 Task: Add the bio "software engineer" to your profile.
Action: Mouse moved to (1321, 105)
Screenshot: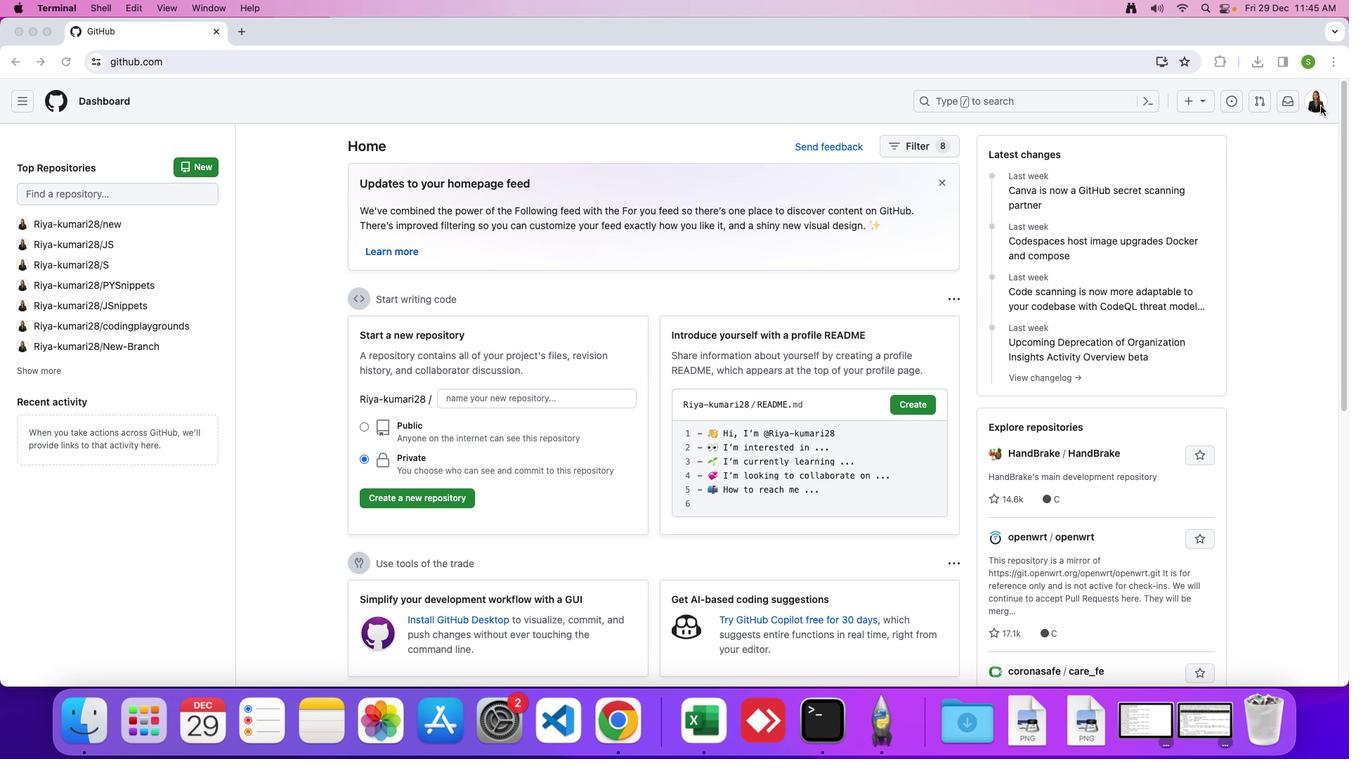 
Action: Mouse pressed left at (1321, 105)
Screenshot: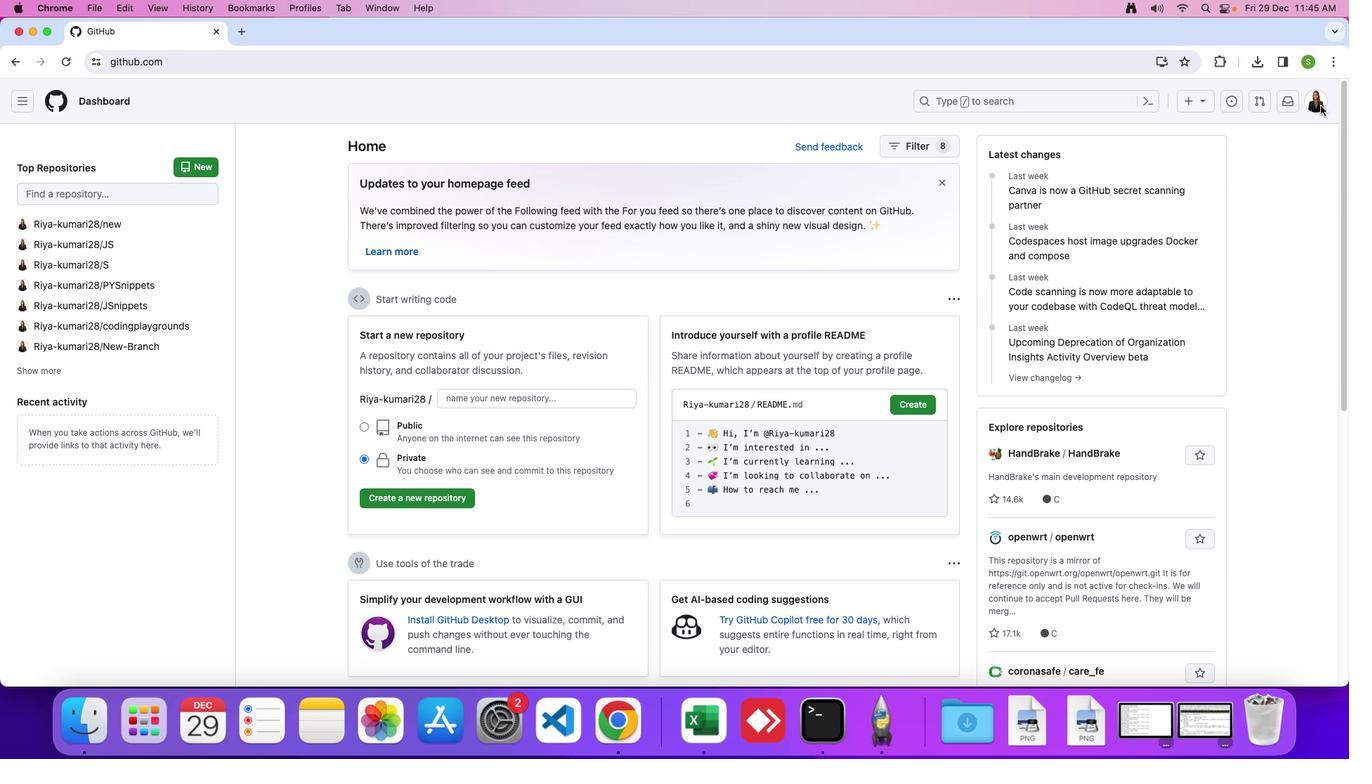 
Action: Mouse moved to (1318, 102)
Screenshot: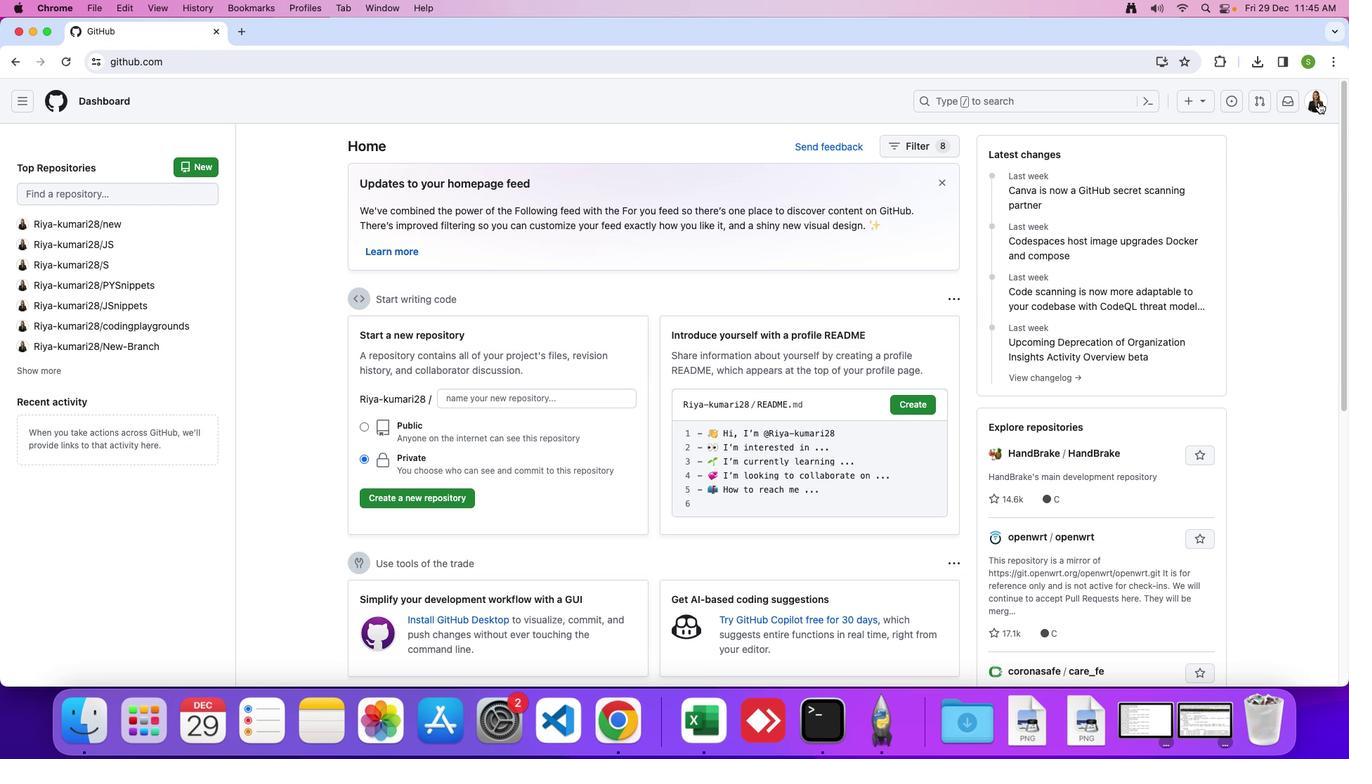 
Action: Mouse pressed left at (1318, 102)
Screenshot: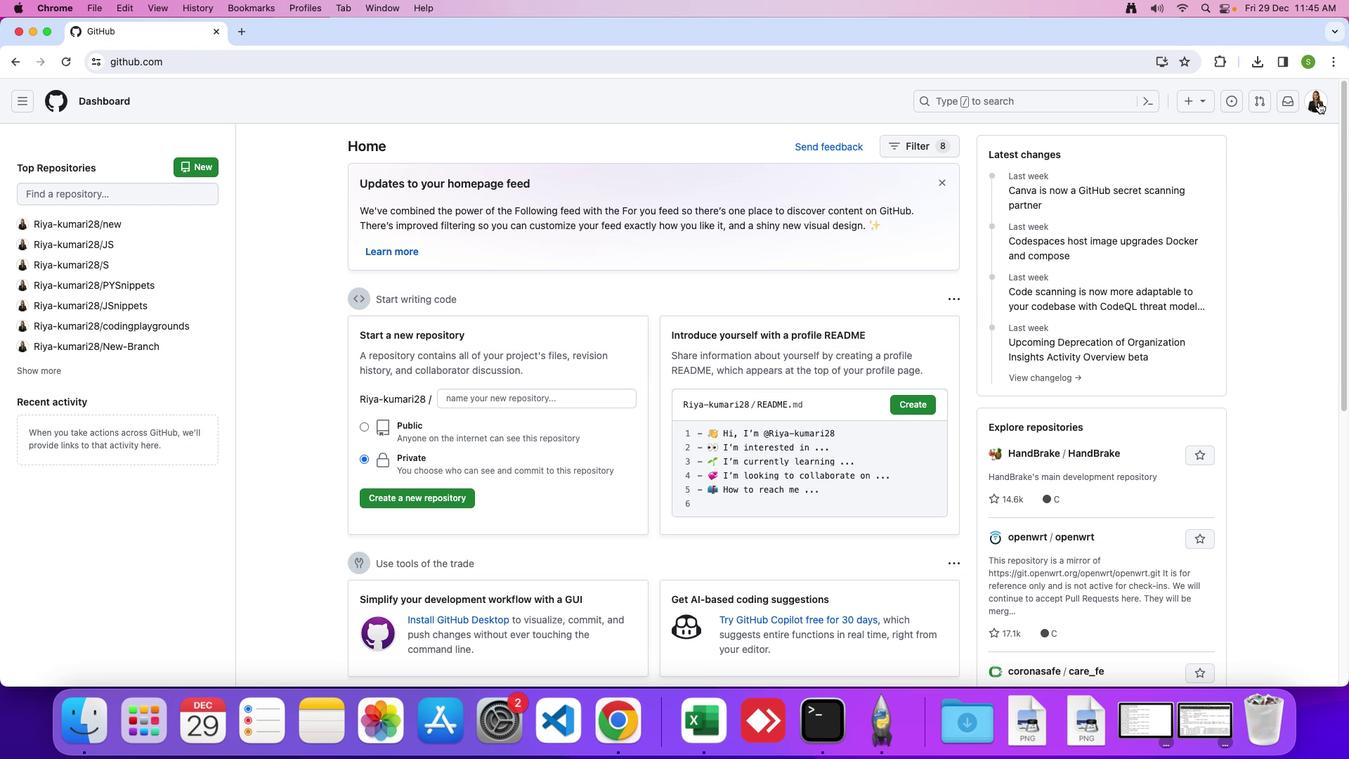 
Action: Mouse moved to (1193, 170)
Screenshot: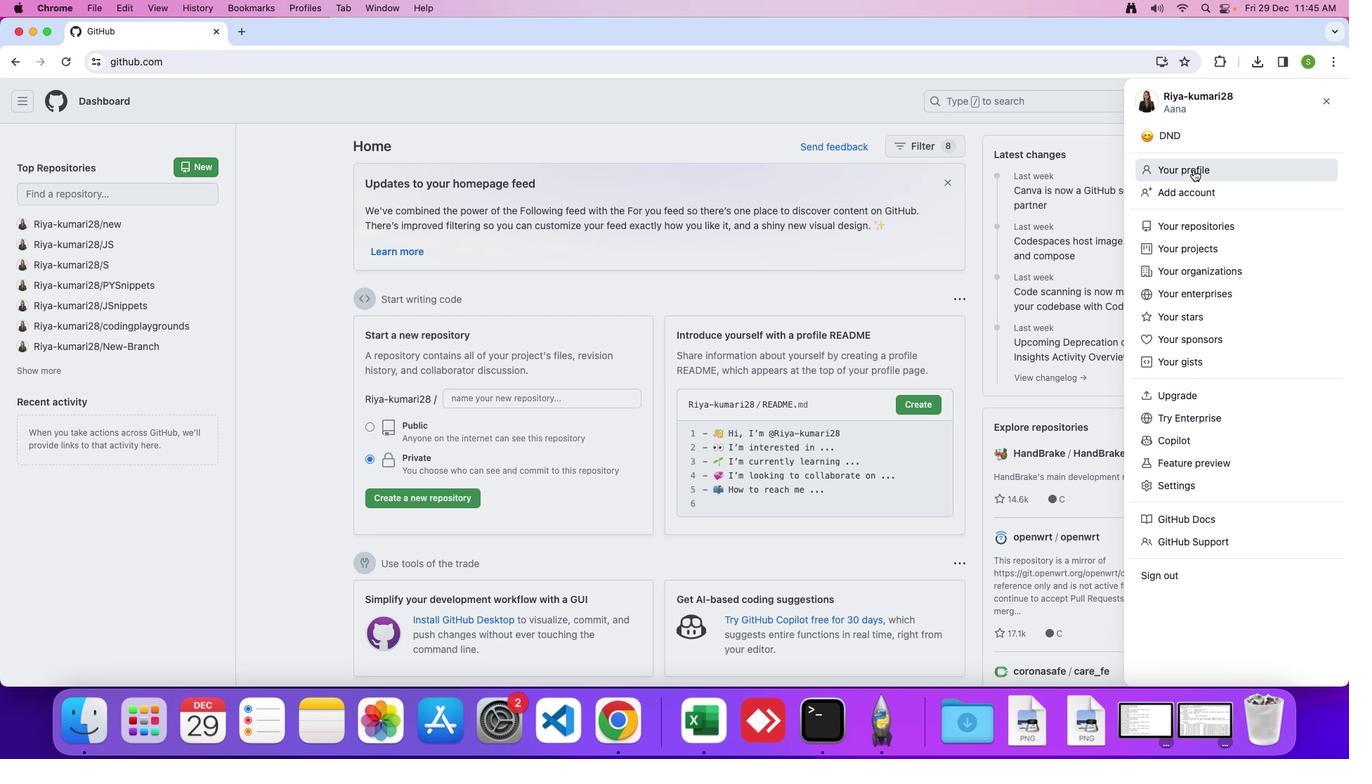 
Action: Mouse pressed left at (1193, 170)
Screenshot: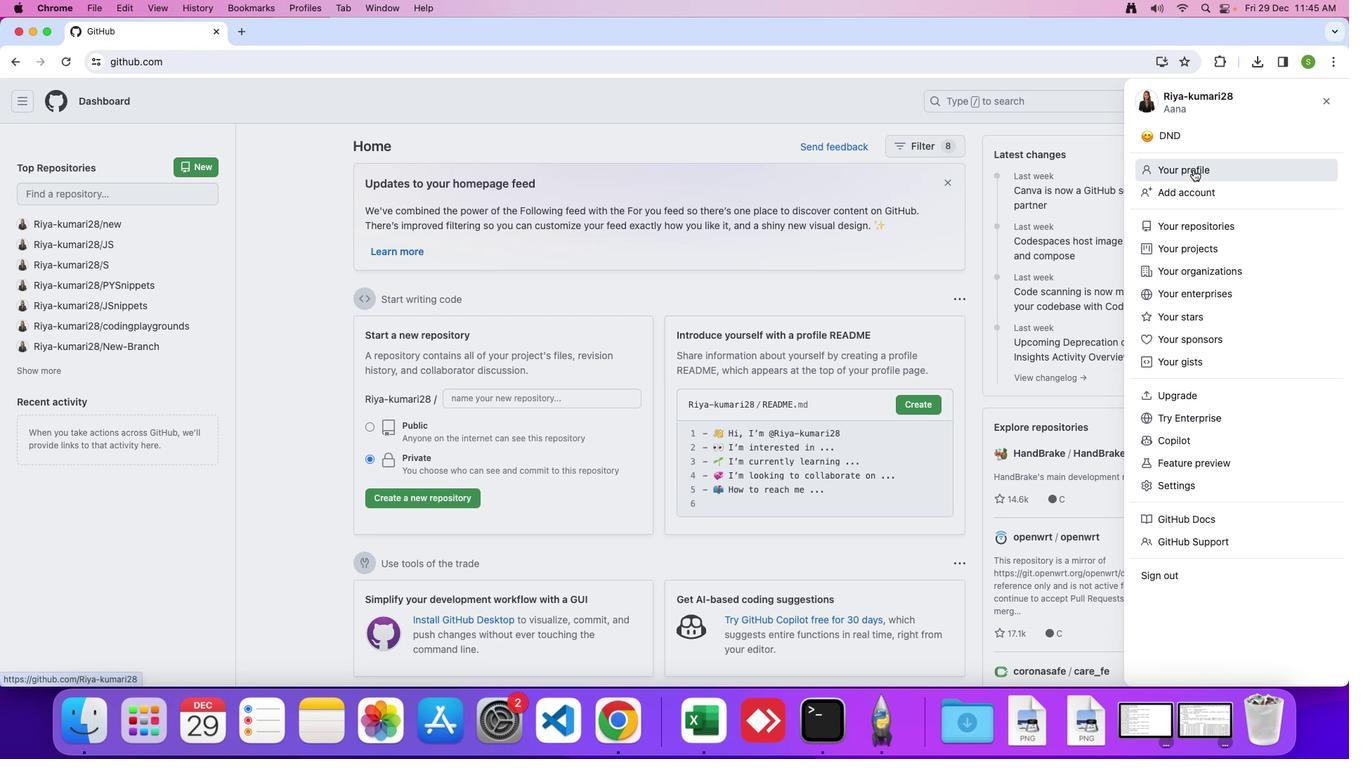 
Action: Mouse moved to (355, 461)
Screenshot: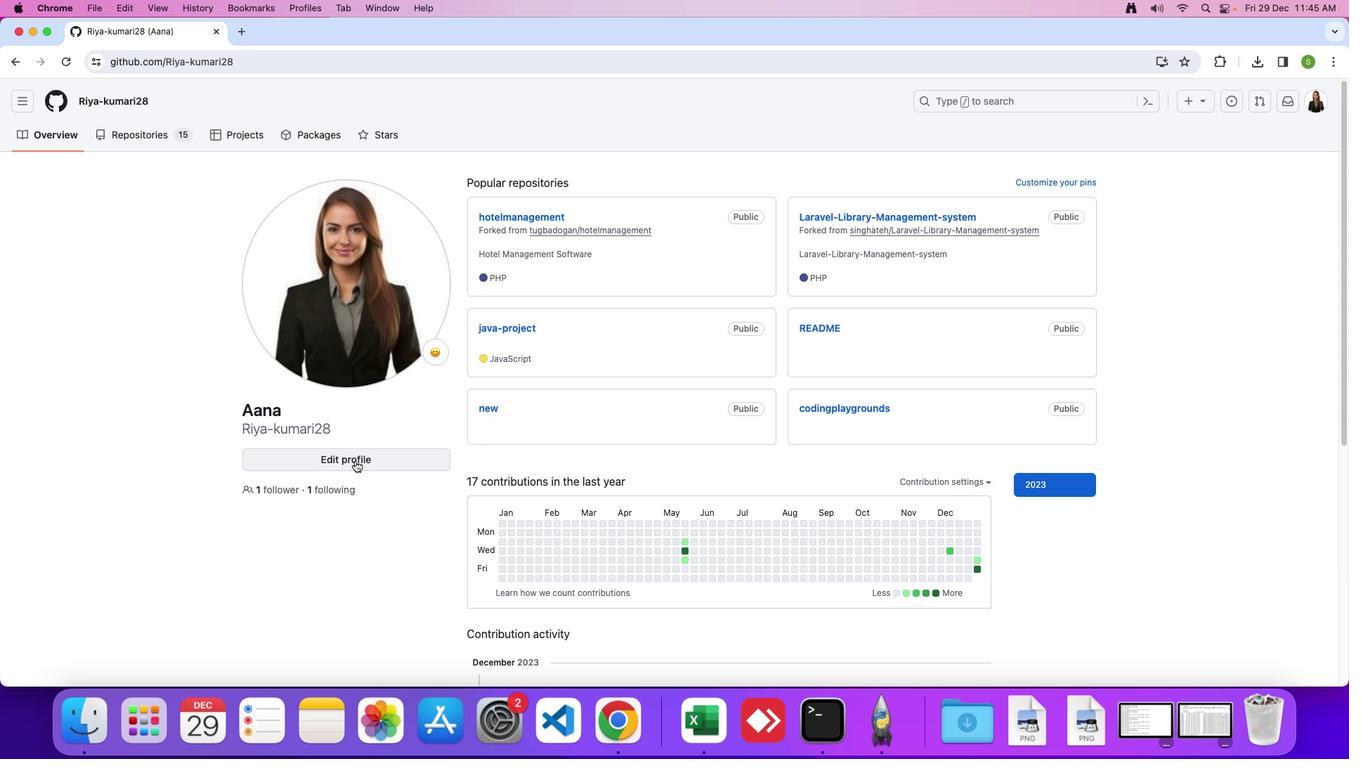 
Action: Mouse pressed left at (355, 461)
Screenshot: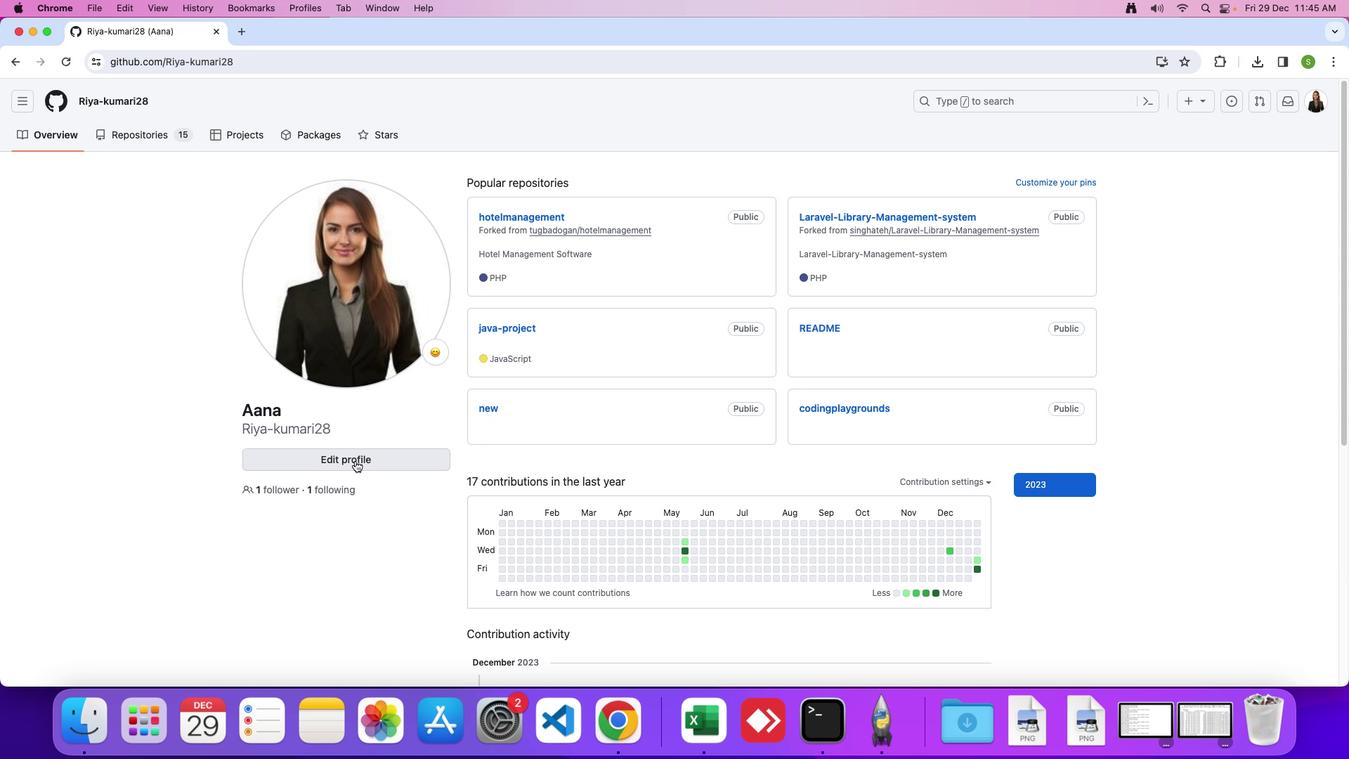 
Action: Mouse moved to (336, 470)
Screenshot: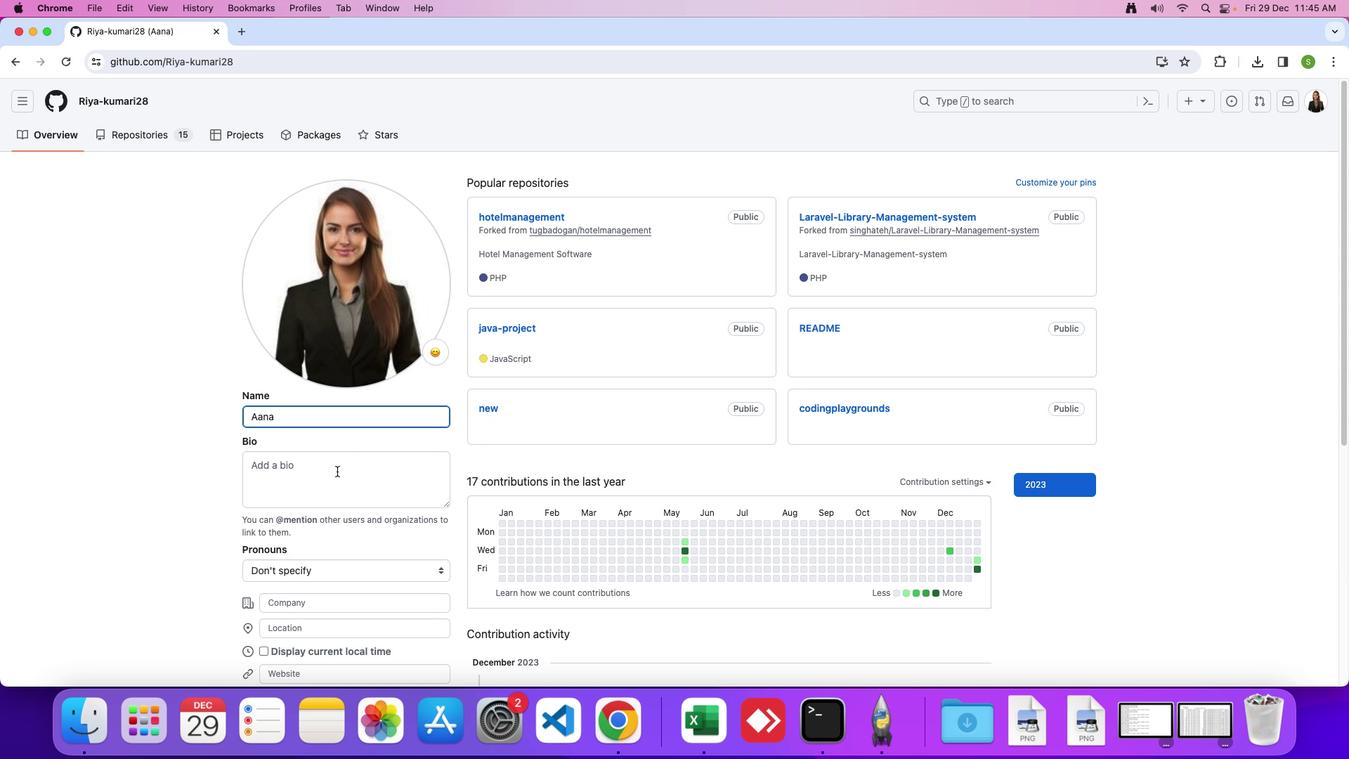 
Action: Mouse pressed left at (336, 470)
Screenshot: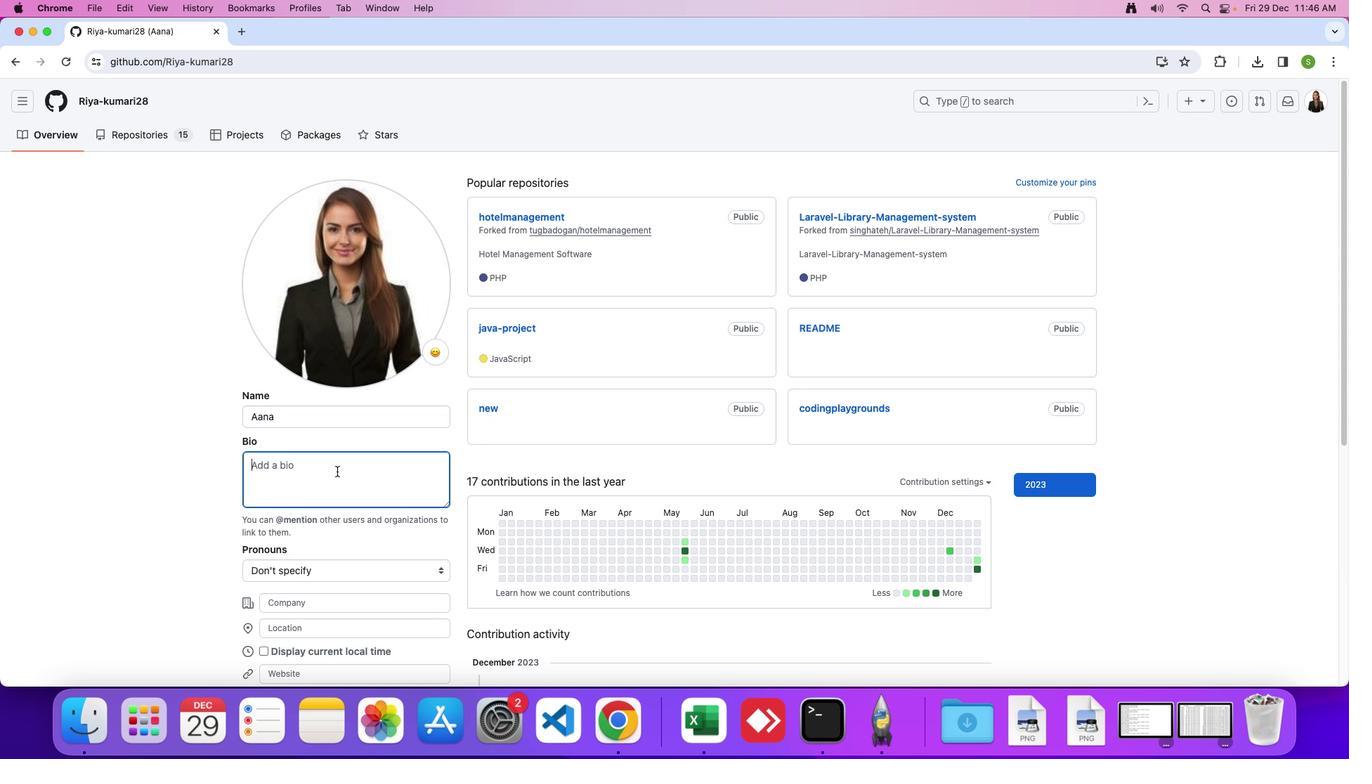 
Action: Mouse moved to (336, 470)
Screenshot: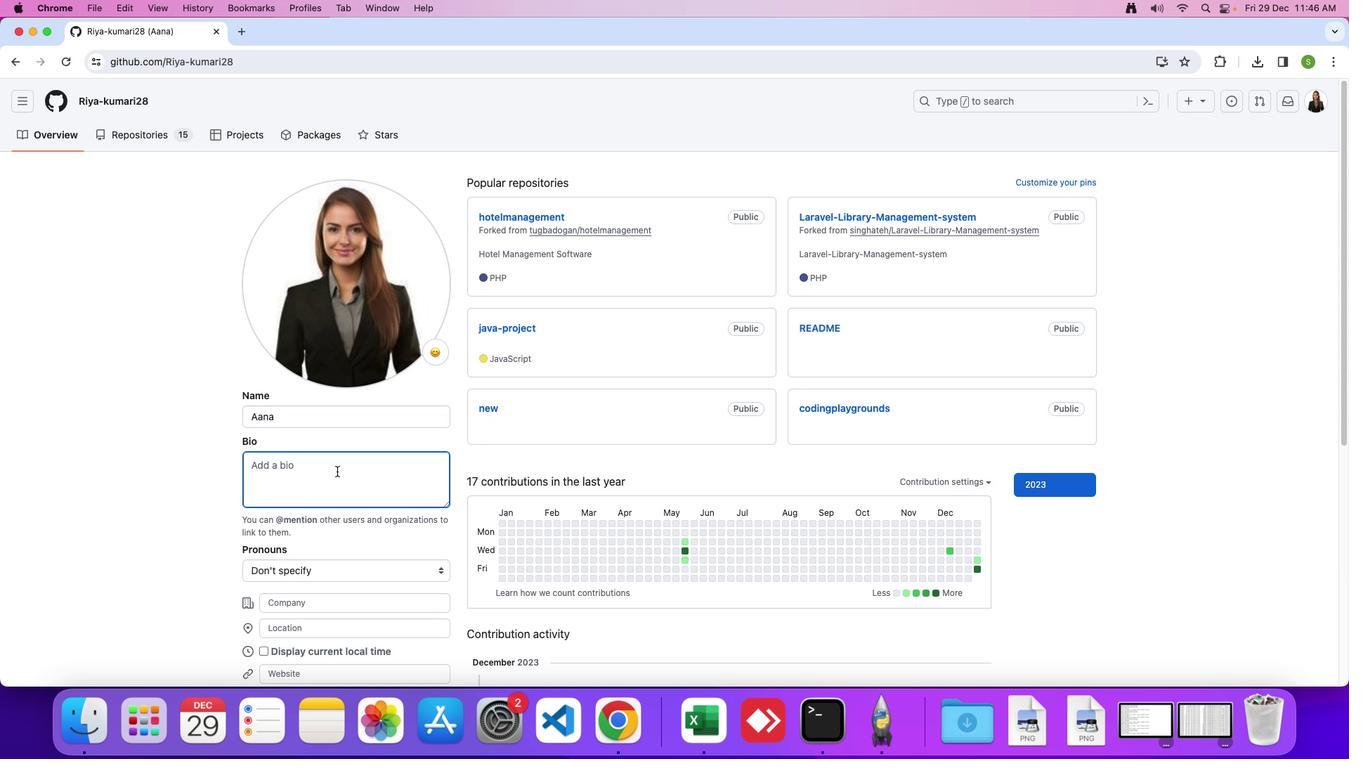 
Action: Key pressed 'S'Key.caps_lock'o''f''t''w''a''r''e'Key.space'e''n''g''i''n''e''e''r'
Screenshot: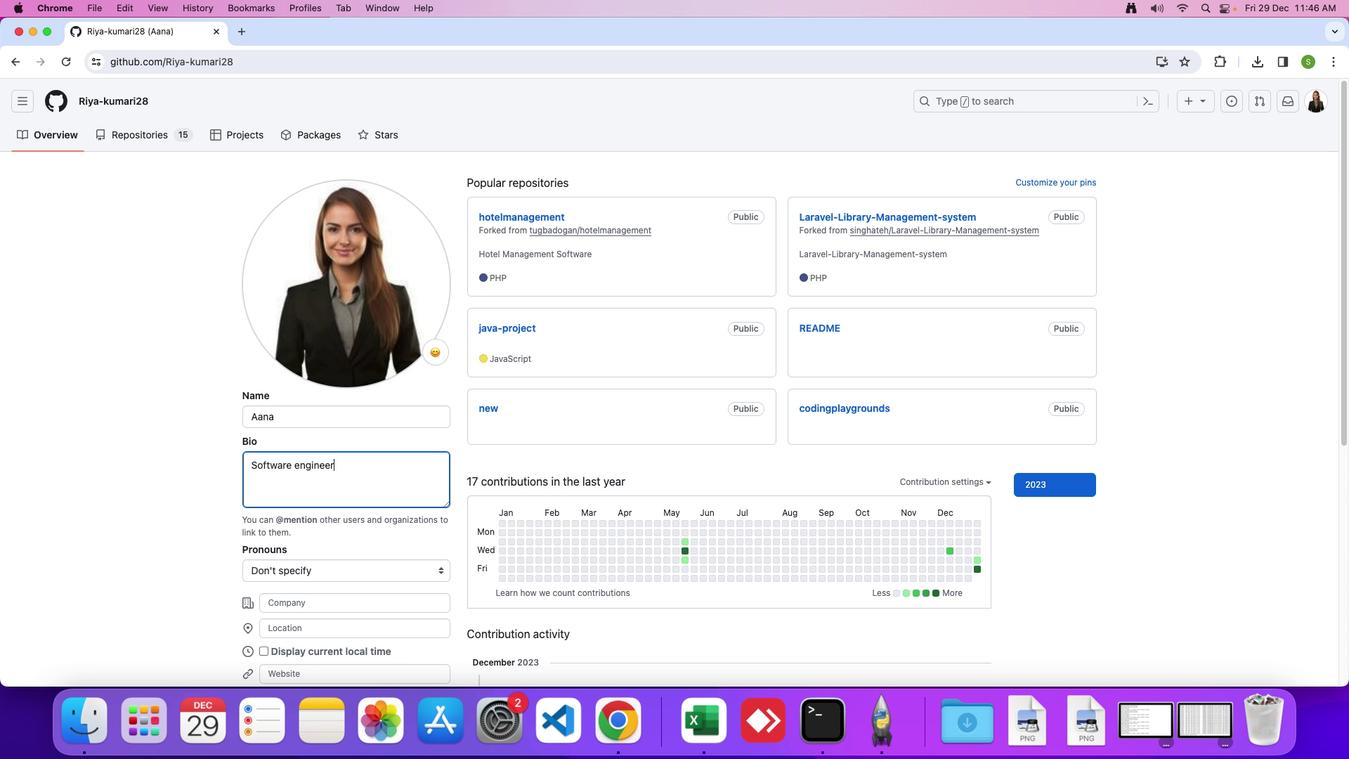 
Action: Mouse moved to (307, 502)
Screenshot: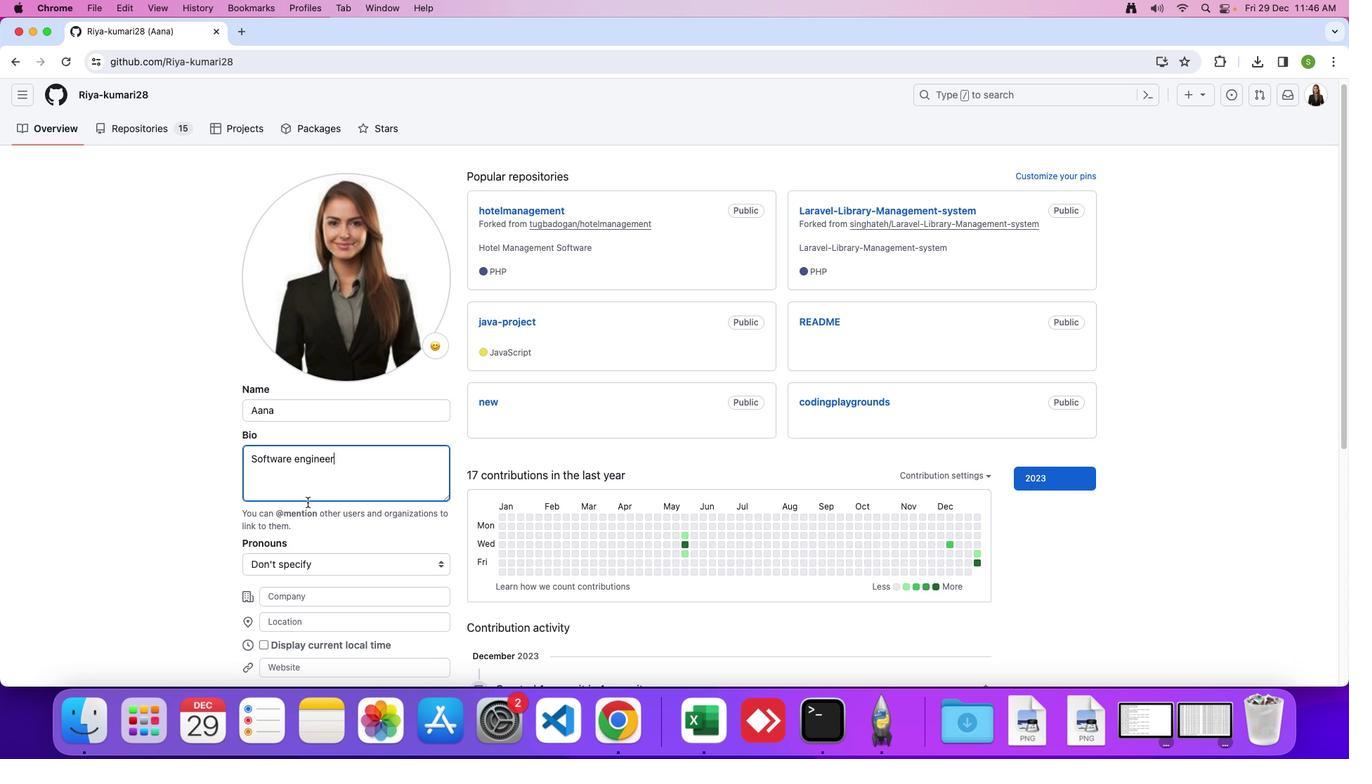 
Action: Mouse scrolled (307, 502) with delta (0, 0)
Screenshot: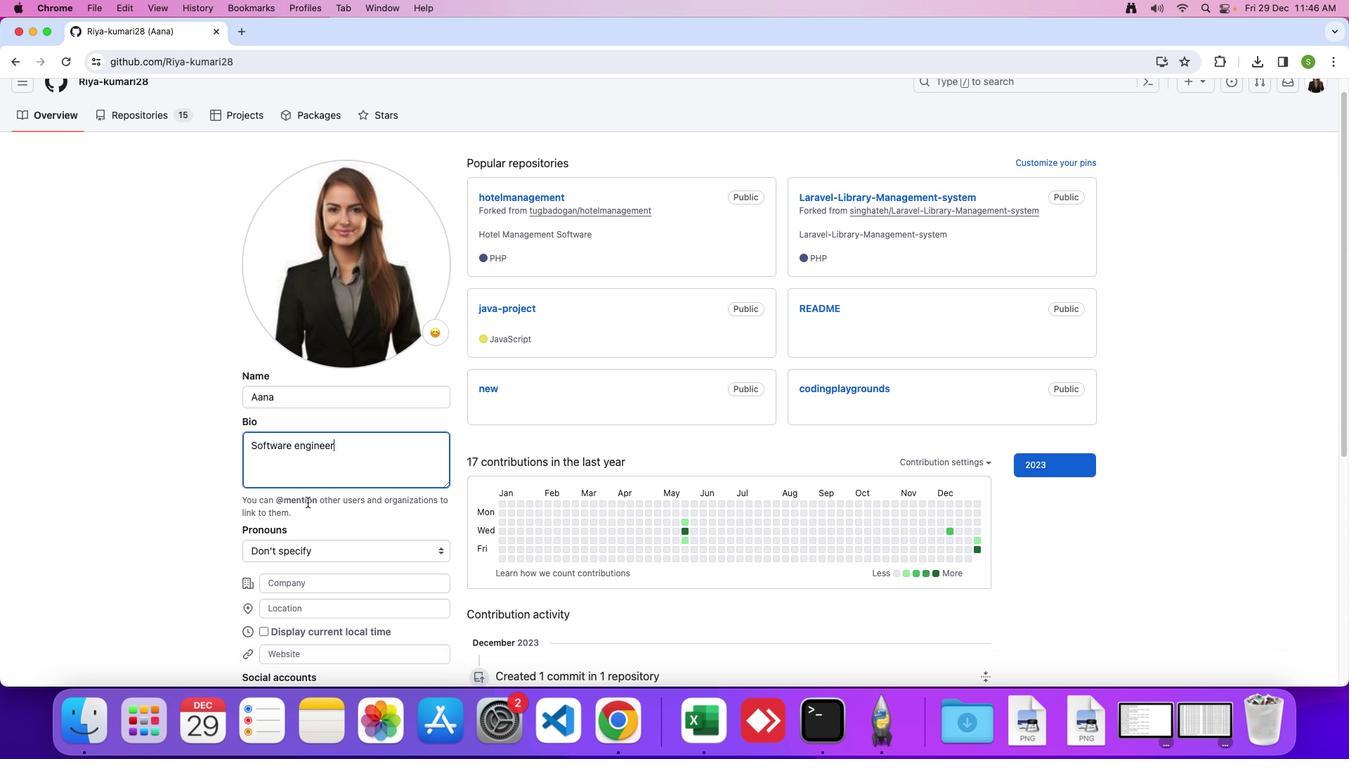 
Action: Mouse scrolled (307, 502) with delta (0, 0)
Screenshot: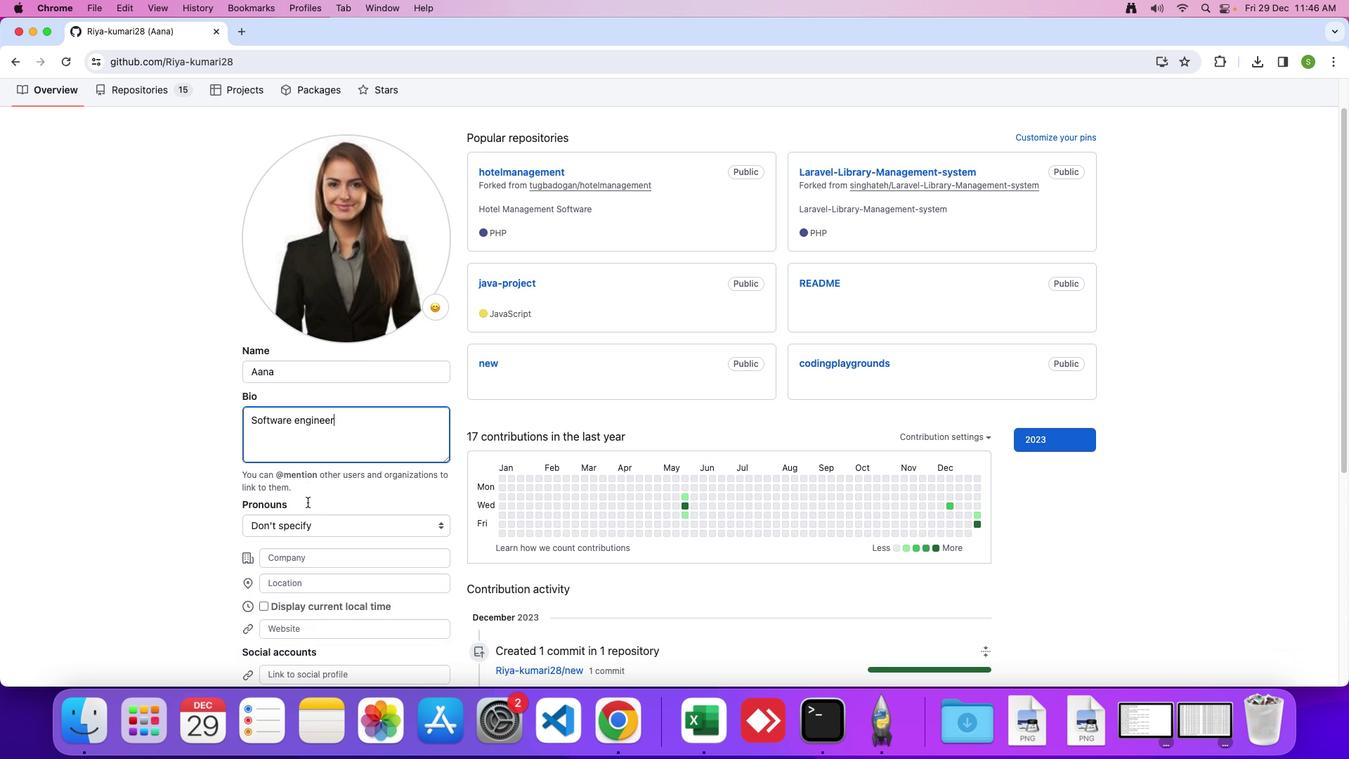 
Action: Mouse moved to (307, 502)
Screenshot: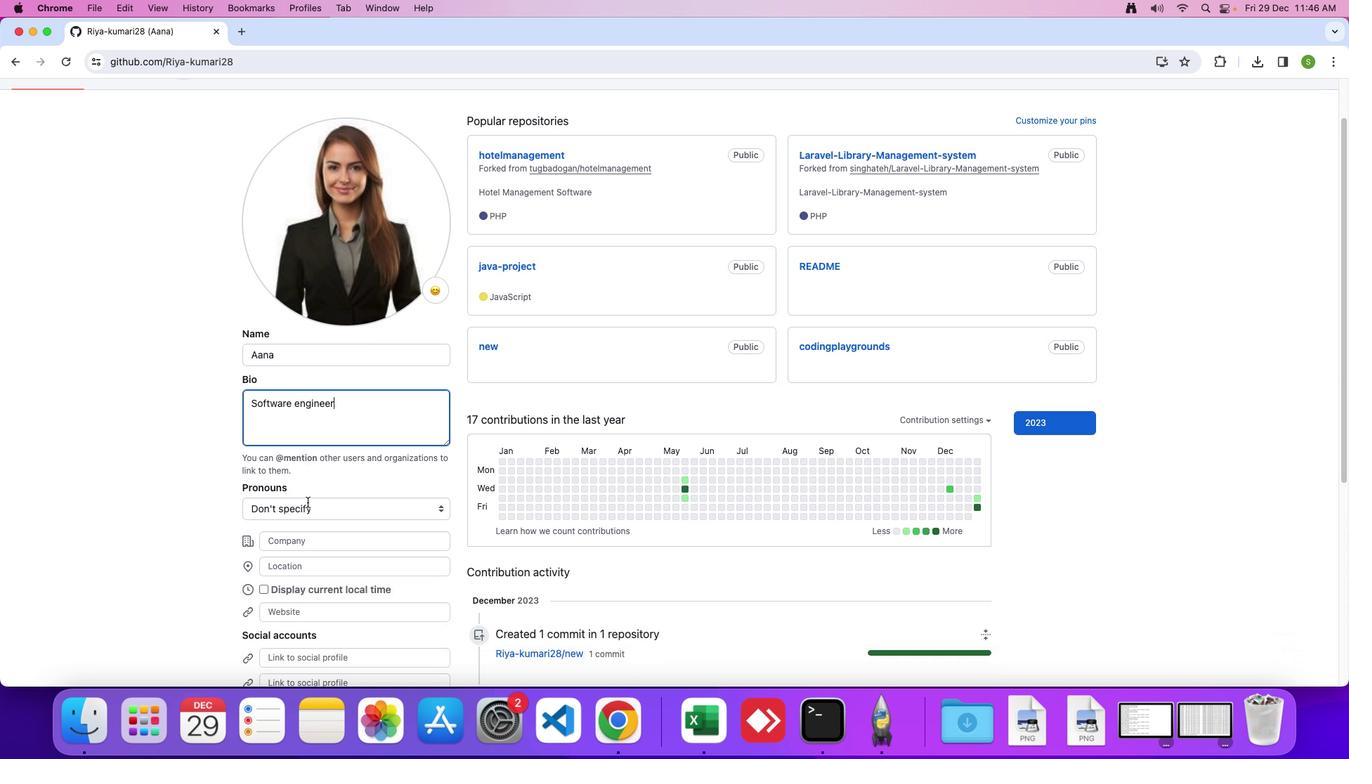 
Action: Mouse scrolled (307, 502) with delta (0, -2)
Screenshot: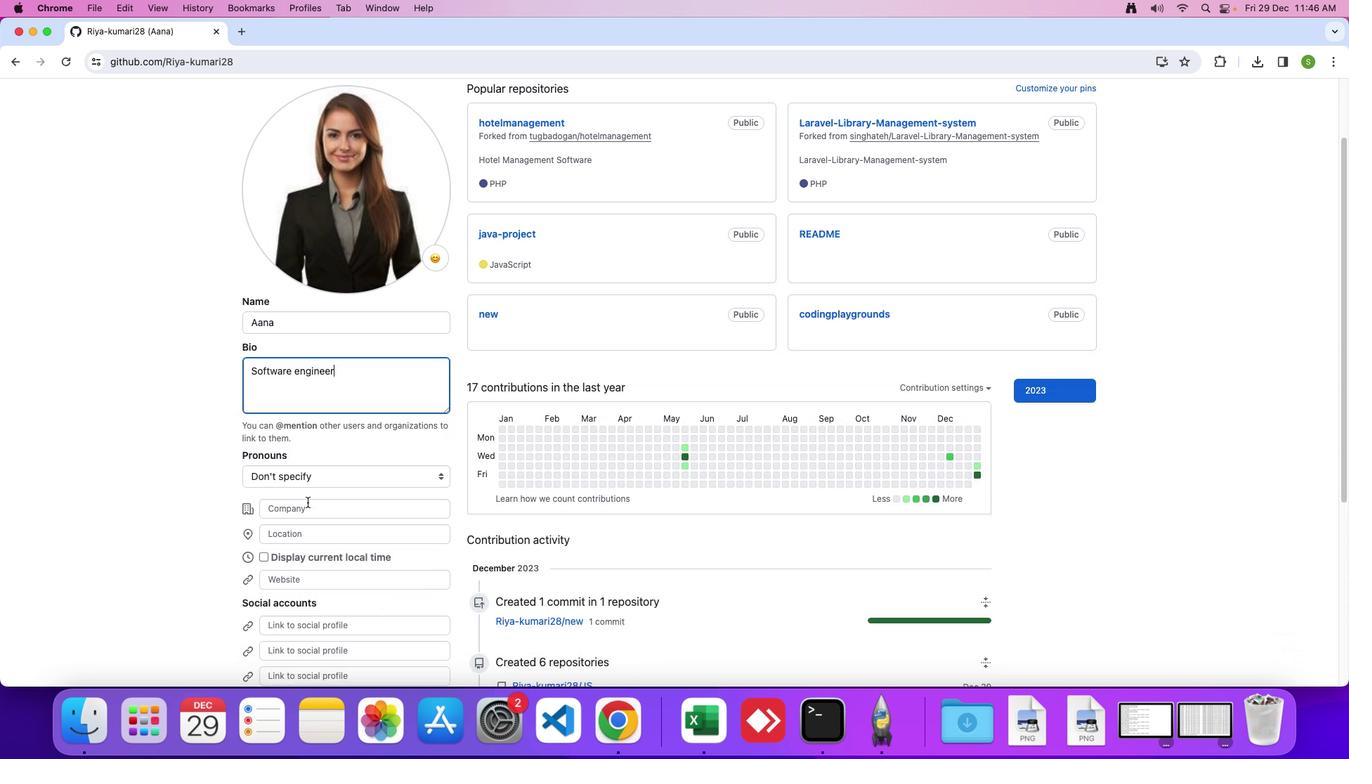 
Action: Mouse scrolled (307, 502) with delta (0, 0)
Screenshot: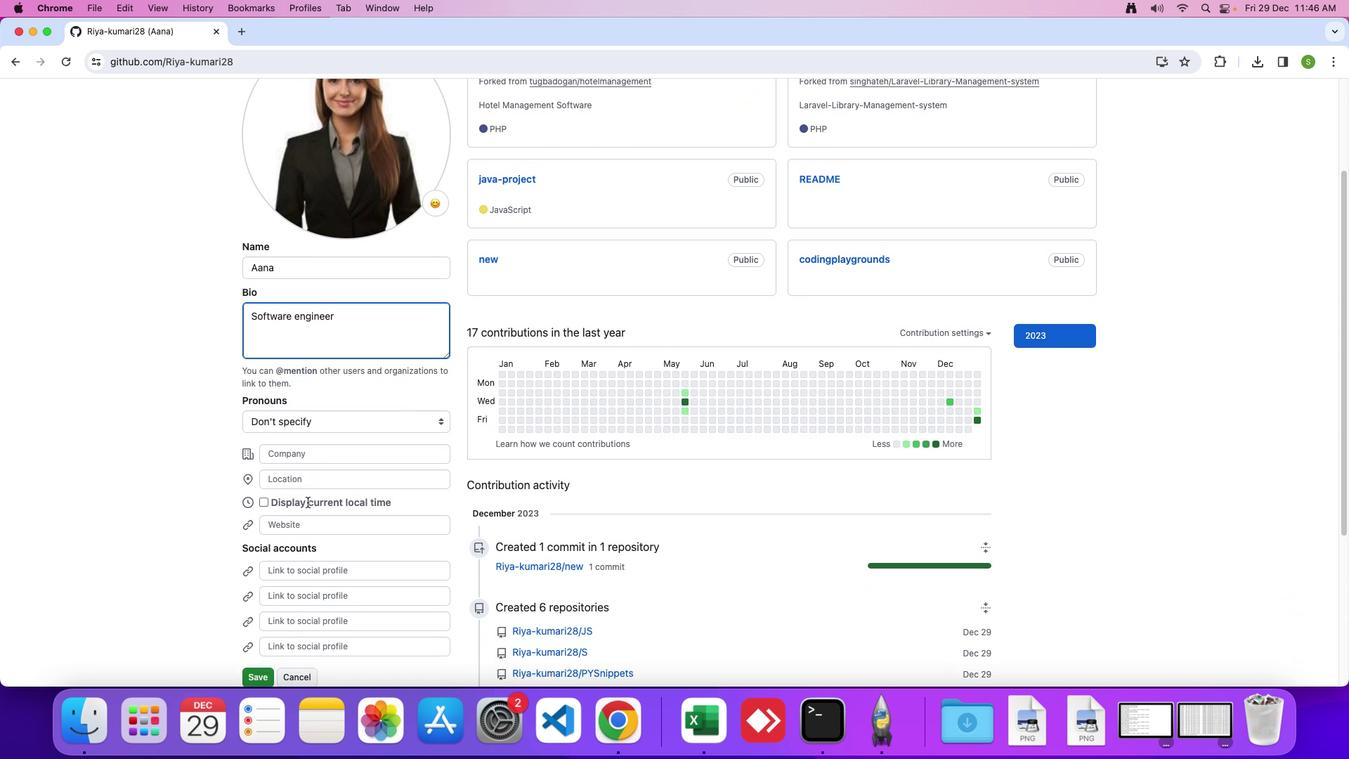 
Action: Mouse scrolled (307, 502) with delta (0, 0)
Screenshot: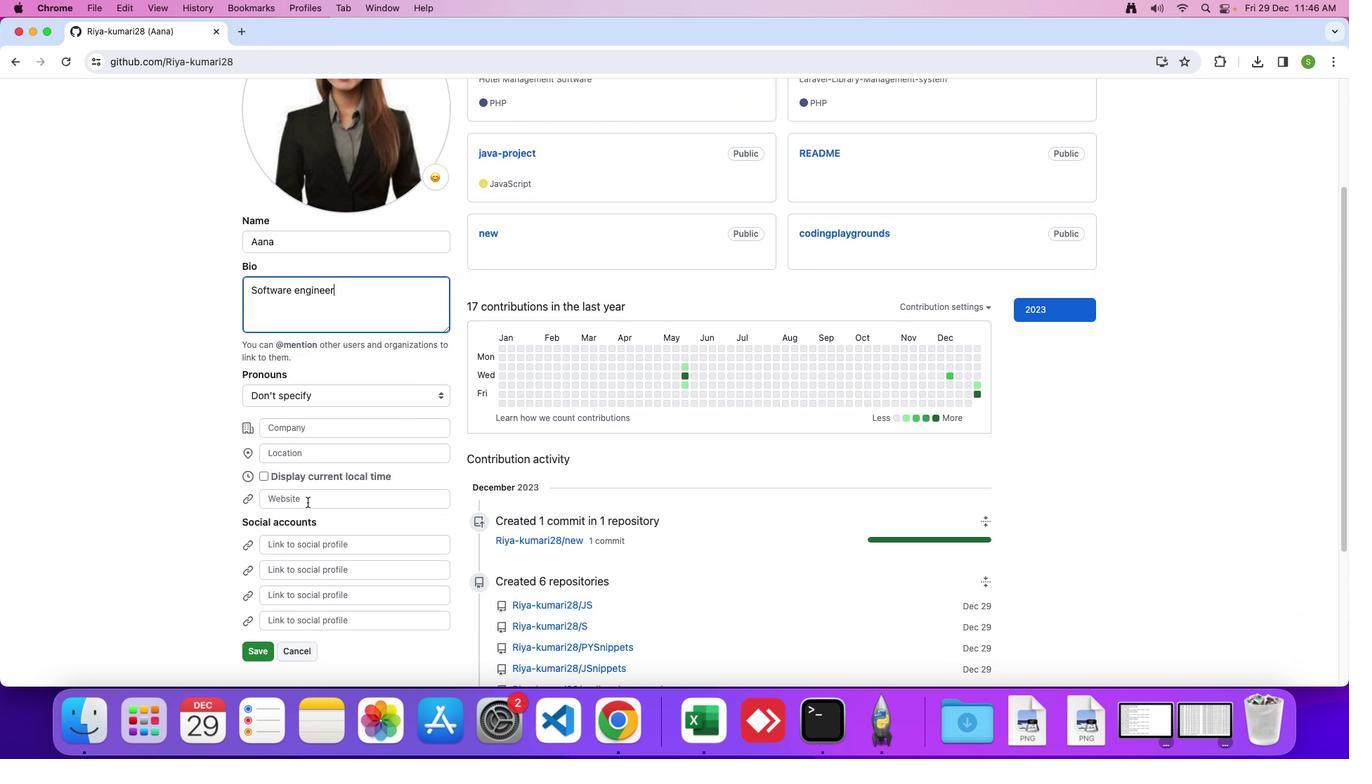 
Action: Mouse scrolled (307, 502) with delta (0, -2)
Screenshot: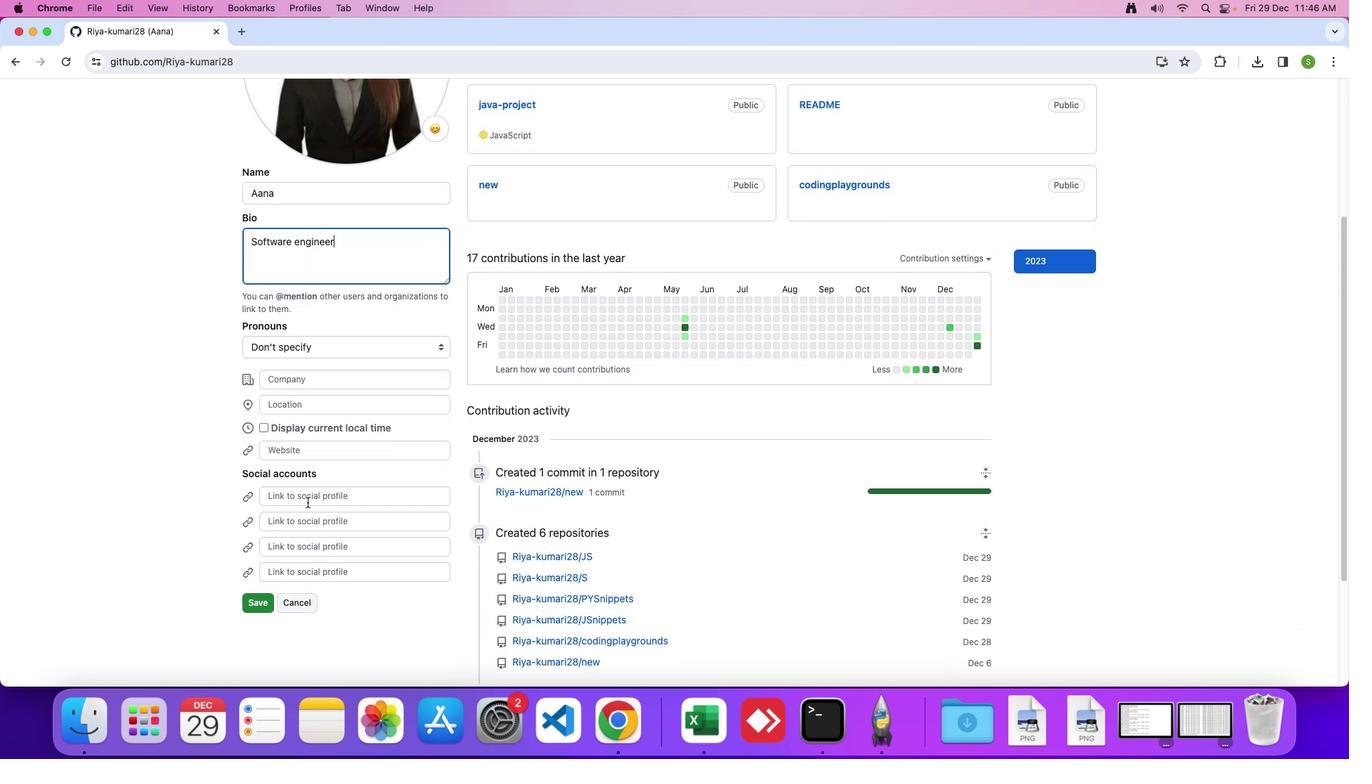 
Action: Mouse scrolled (307, 502) with delta (0, 0)
Screenshot: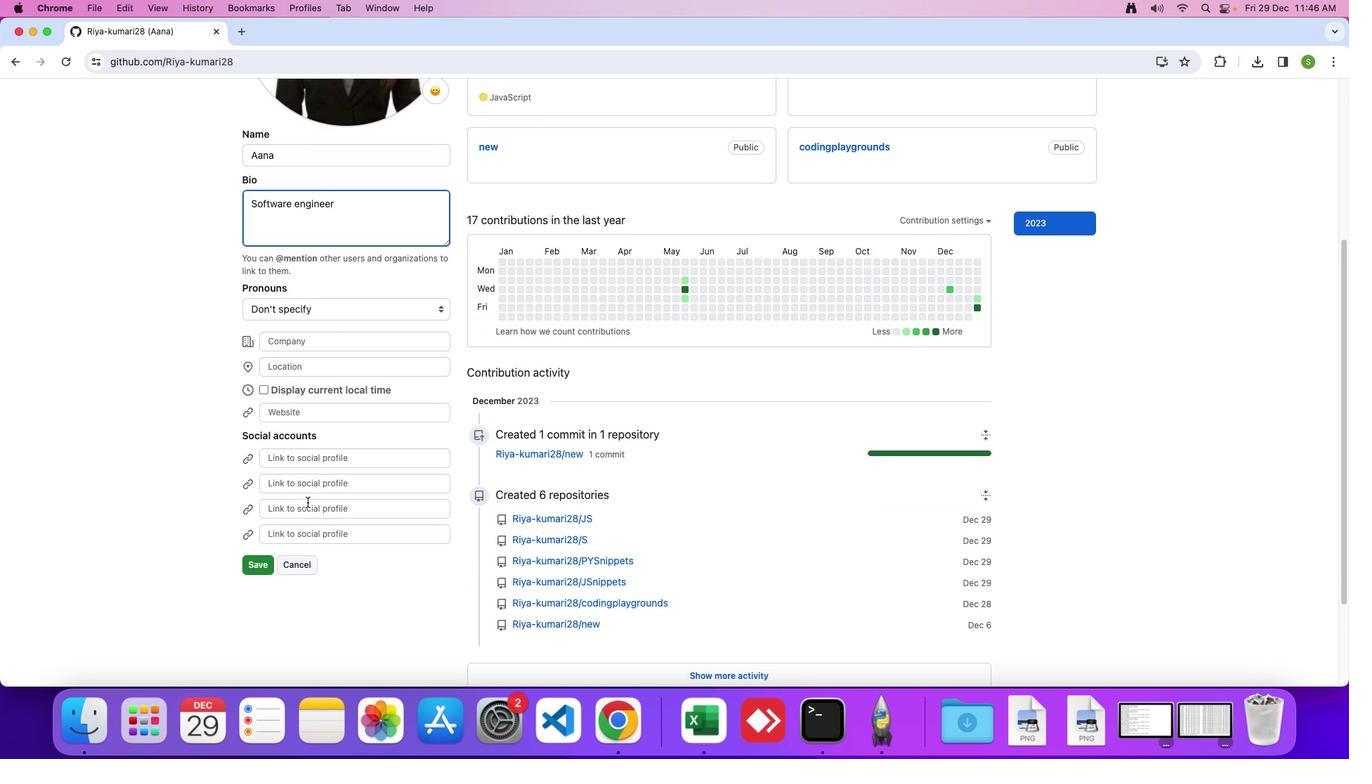 
Action: Mouse scrolled (307, 502) with delta (0, 0)
Screenshot: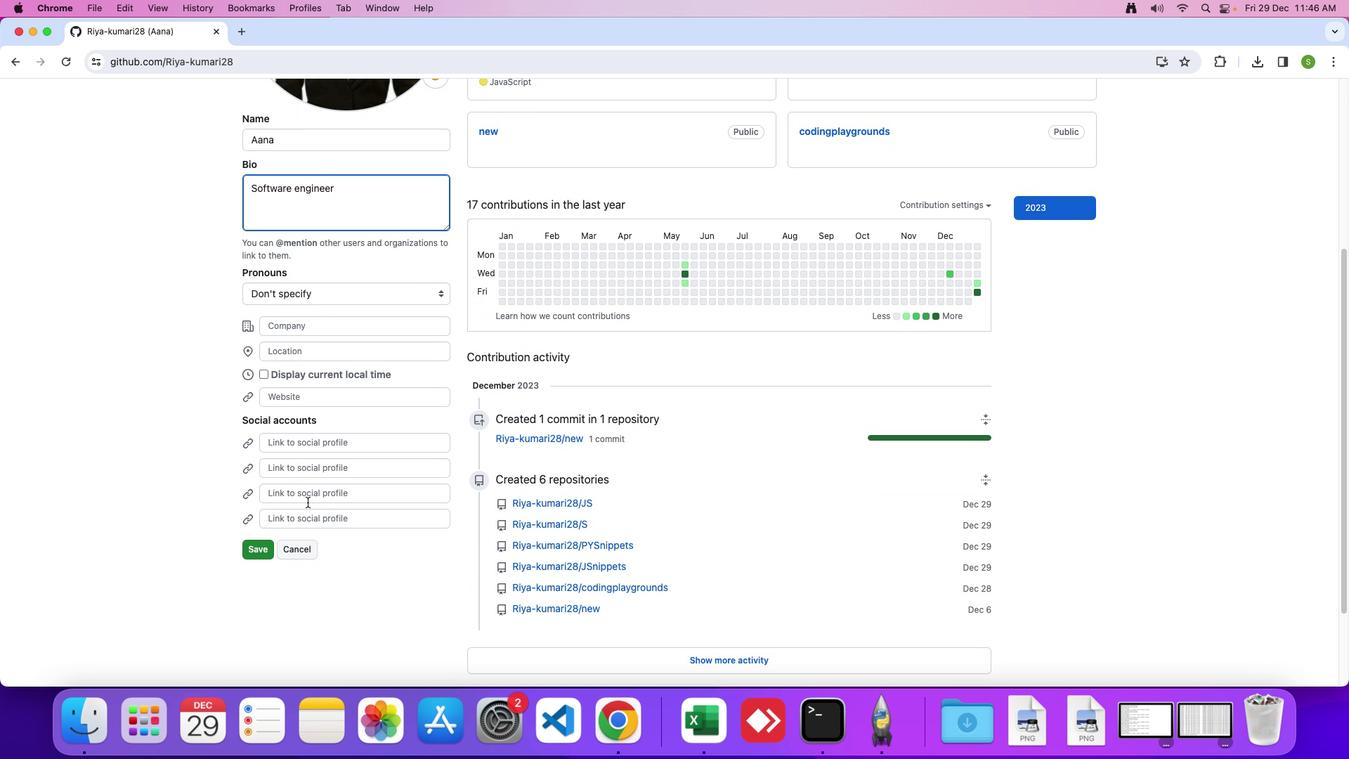
Action: Mouse scrolled (307, 502) with delta (0, 0)
Screenshot: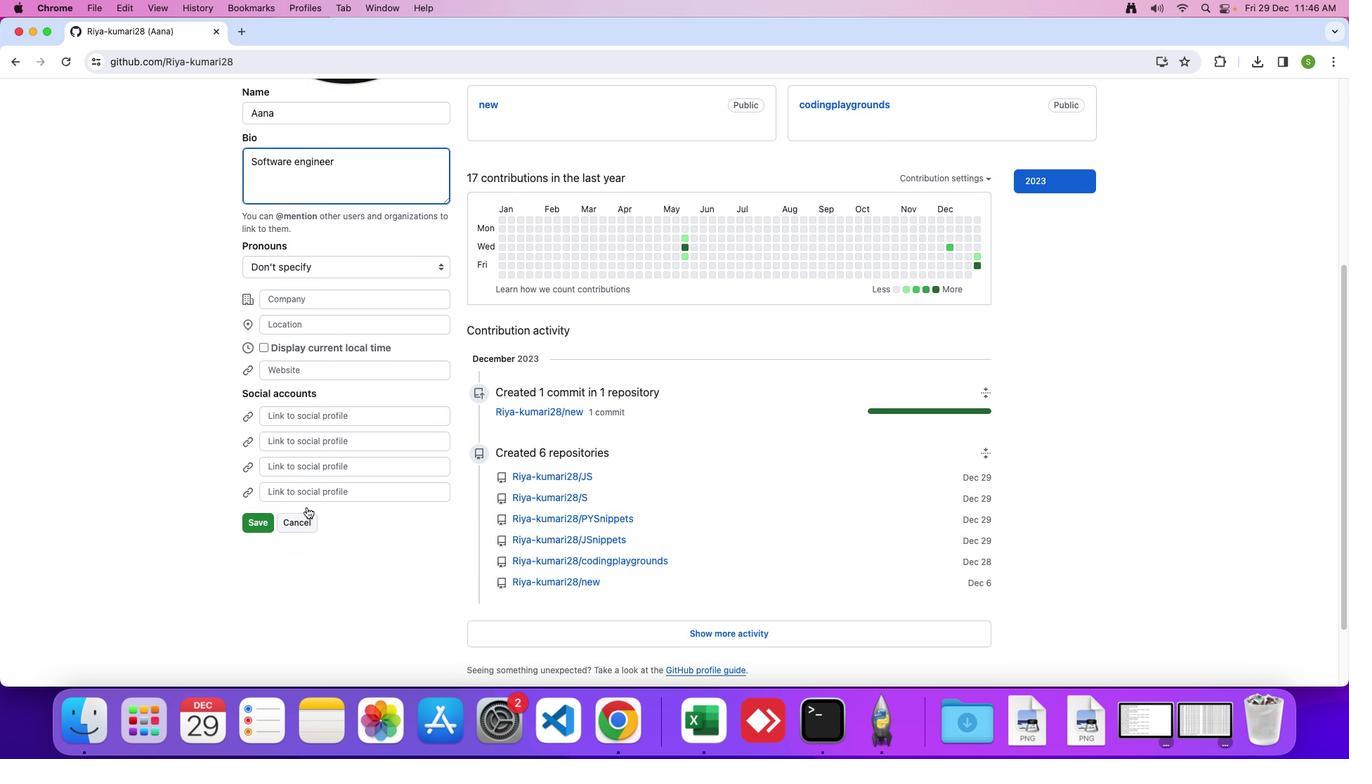 
Action: Mouse moved to (257, 507)
Screenshot: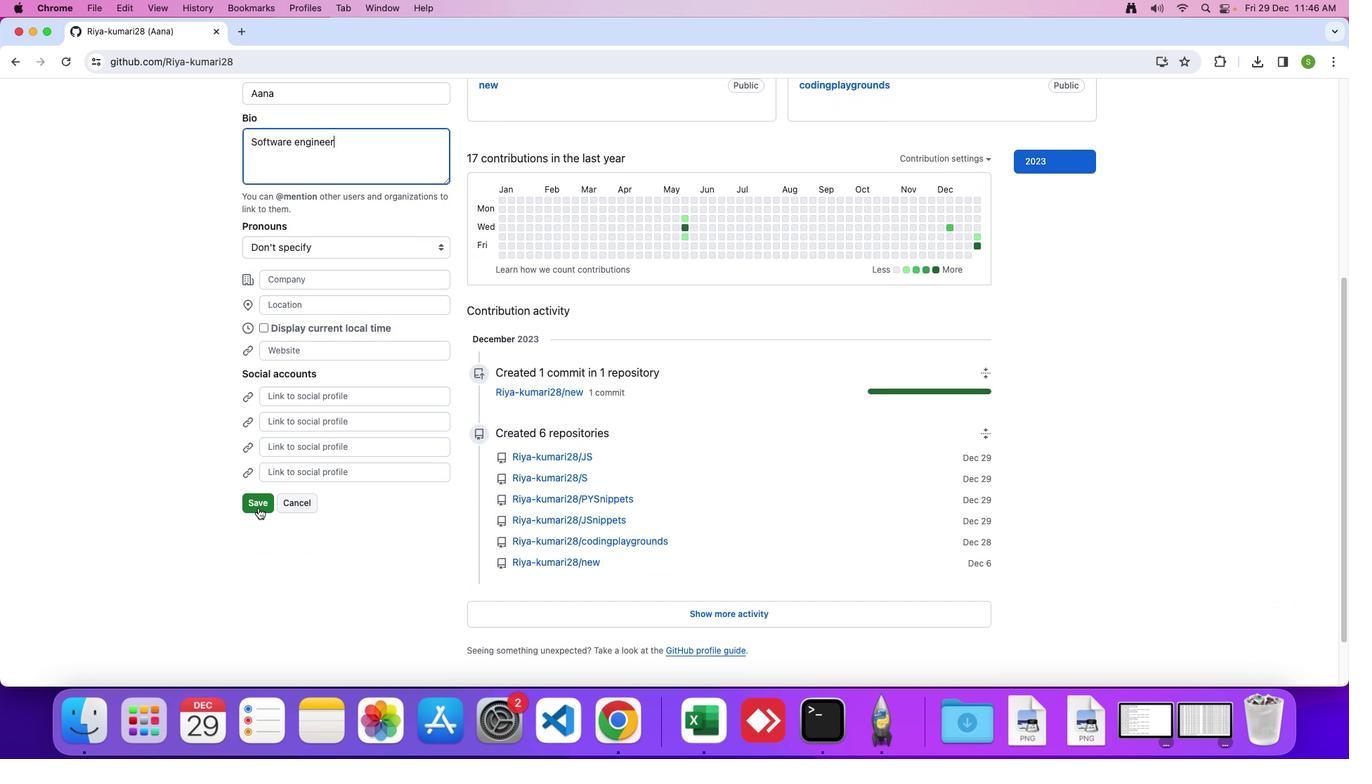
Action: Mouse pressed left at (257, 507)
Screenshot: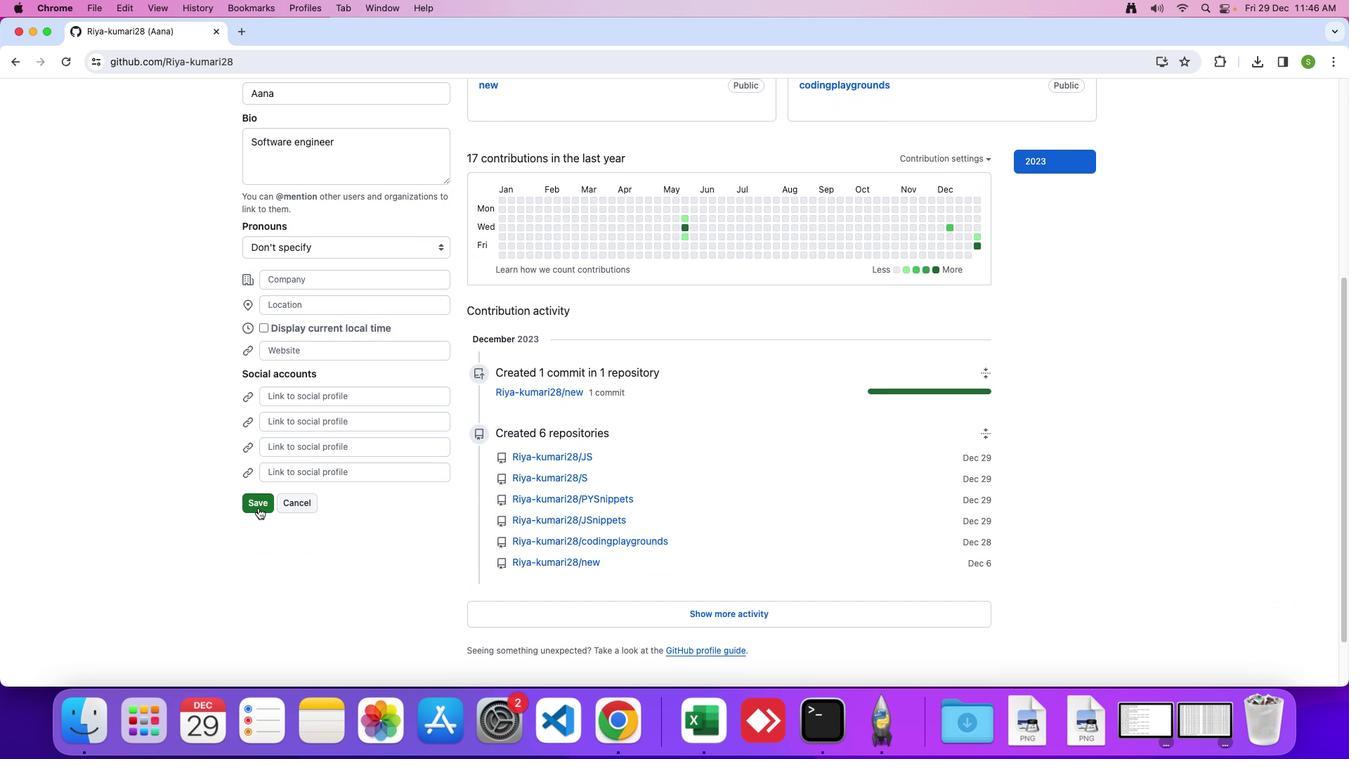 
Action: Mouse moved to (322, 497)
Screenshot: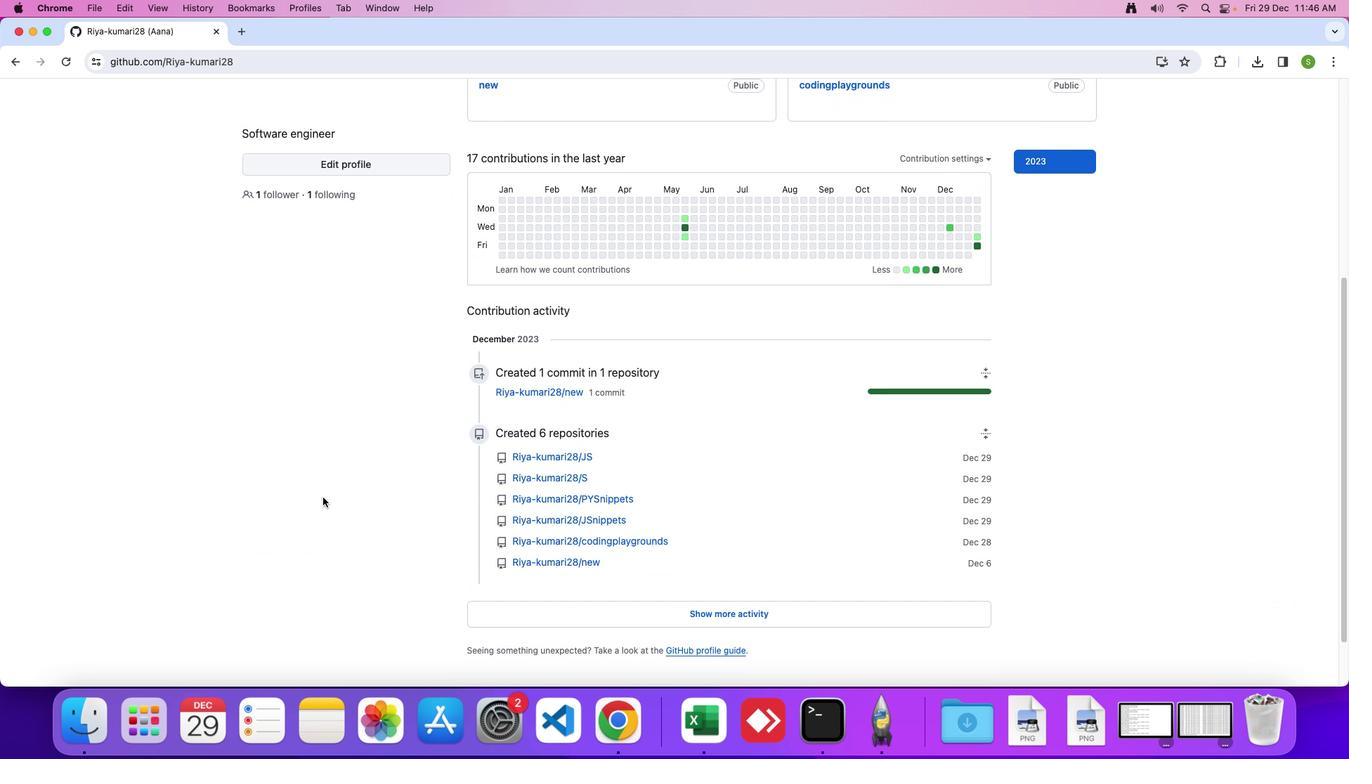 
